 Task: Sort the products by least recently bought.
Action: Mouse moved to (25, 84)
Screenshot: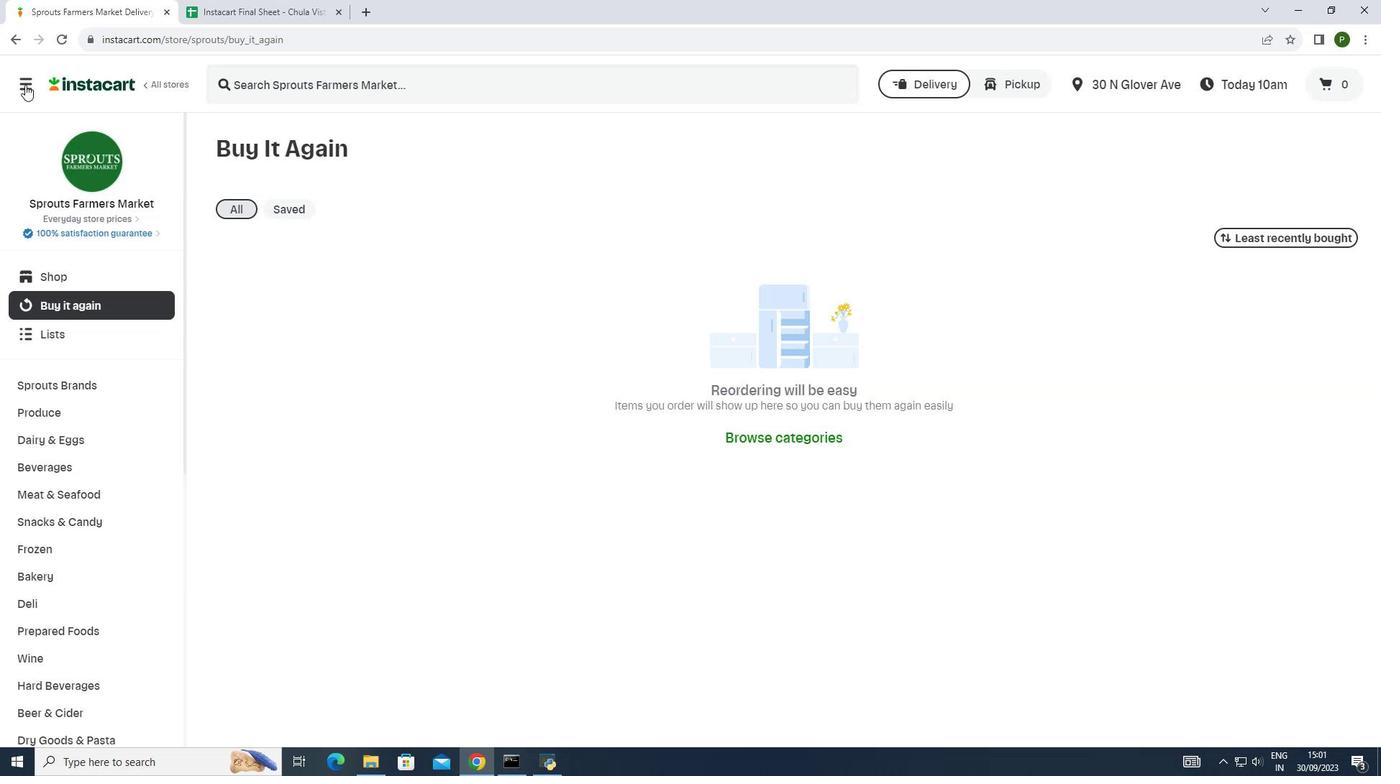 
Action: Mouse pressed left at (25, 84)
Screenshot: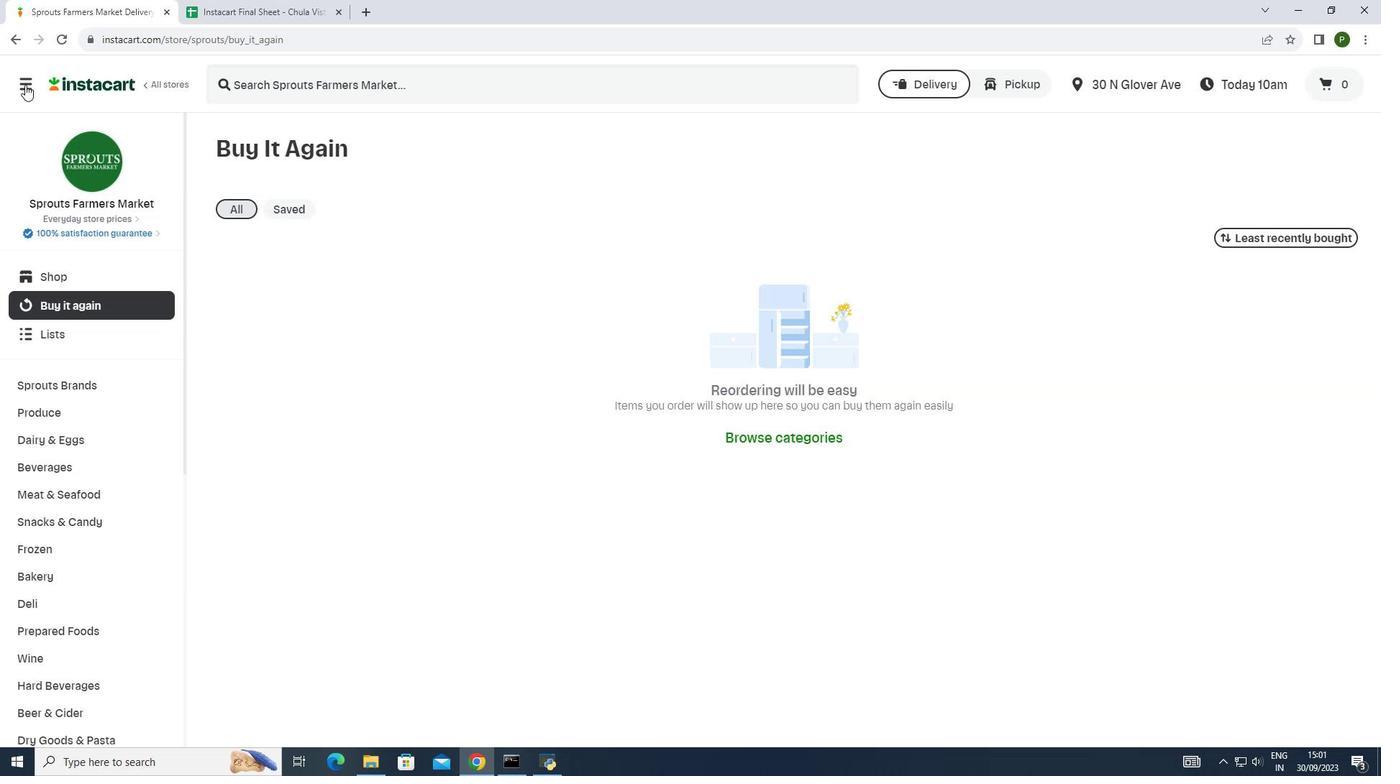 
Action: Mouse moved to (34, 360)
Screenshot: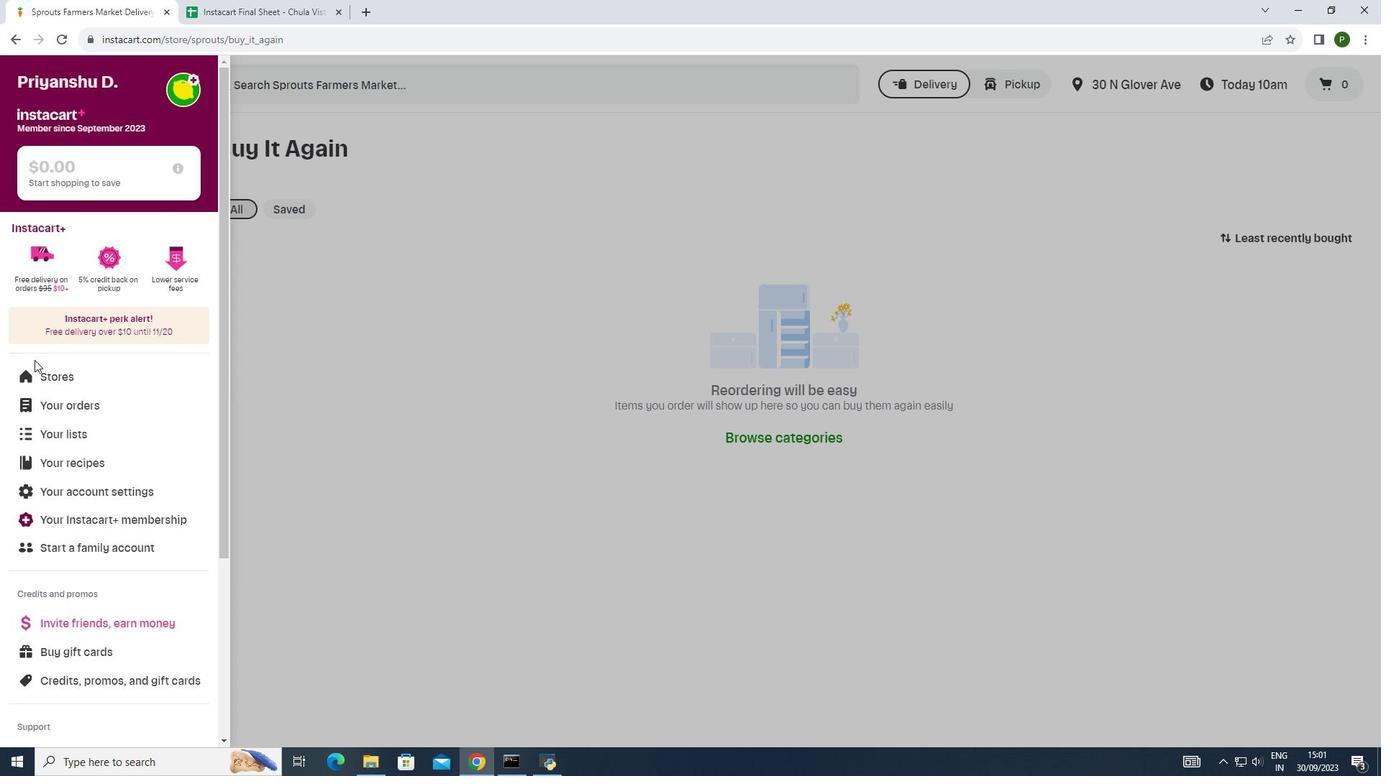 
Action: Mouse pressed left at (34, 360)
Screenshot: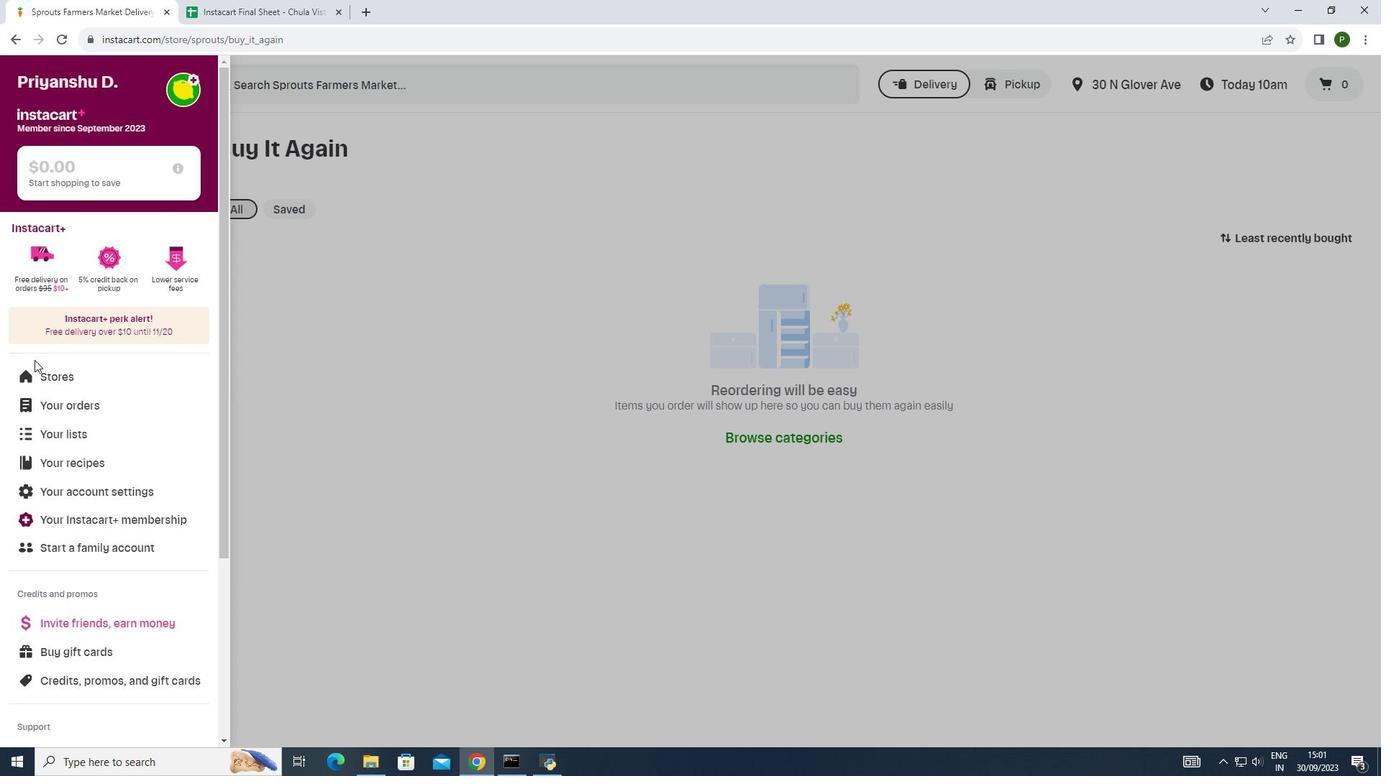 
Action: Mouse moved to (33, 370)
Screenshot: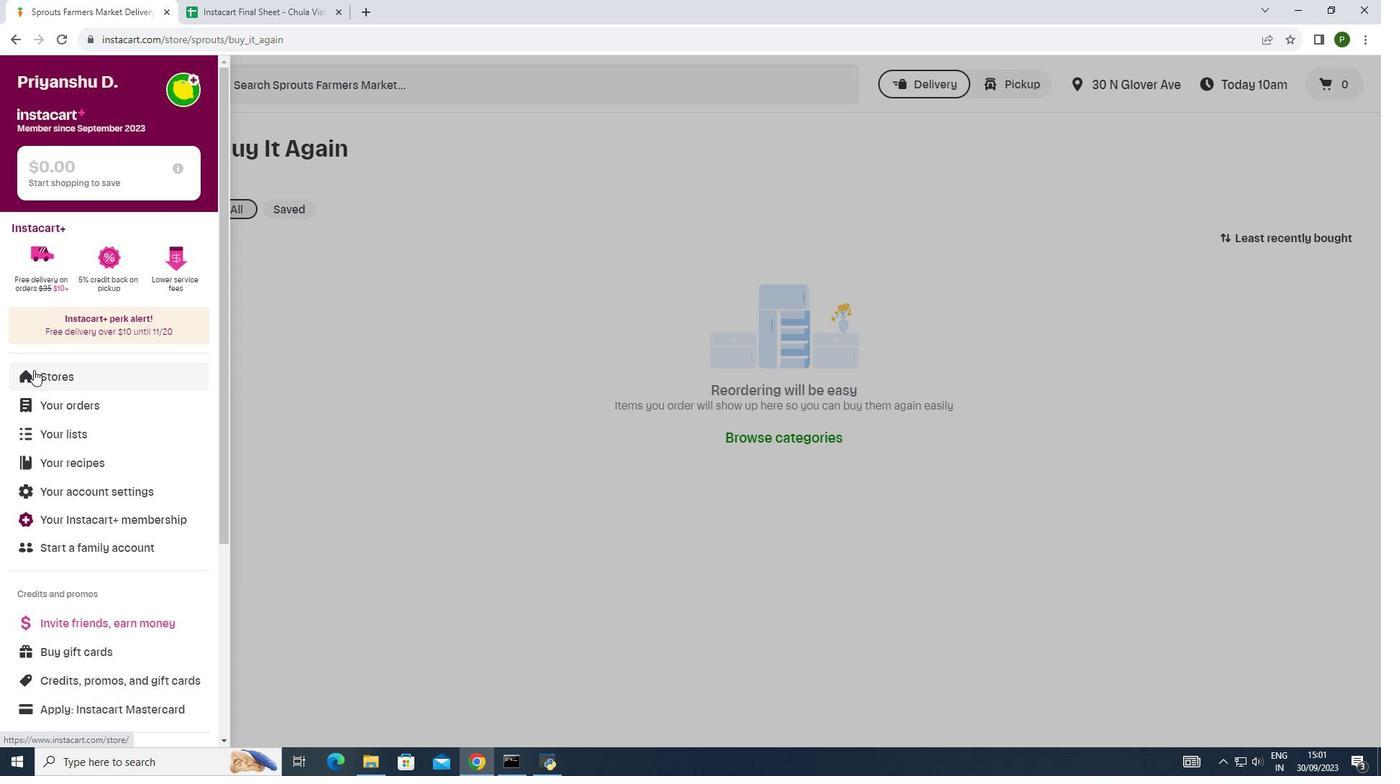 
Action: Mouse pressed left at (33, 370)
Screenshot: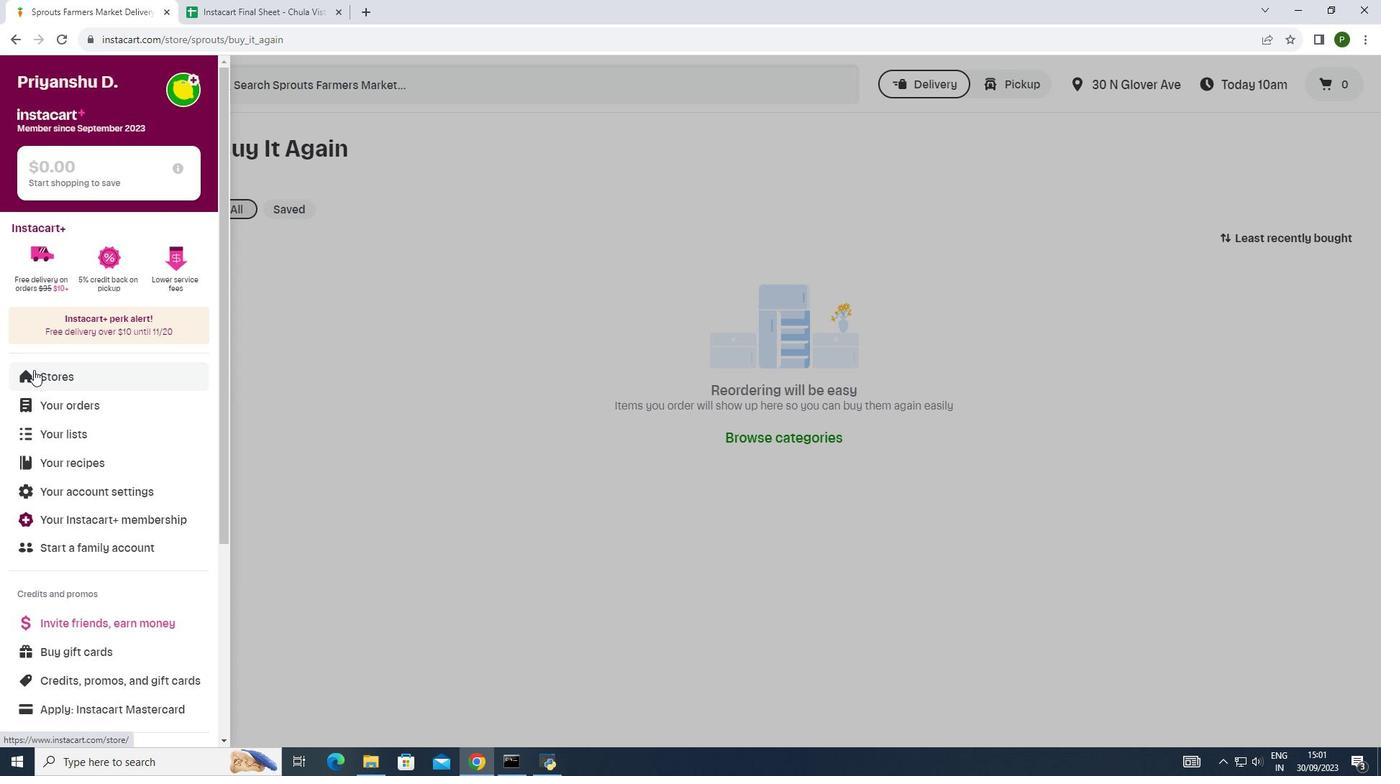 
Action: Mouse moved to (333, 134)
Screenshot: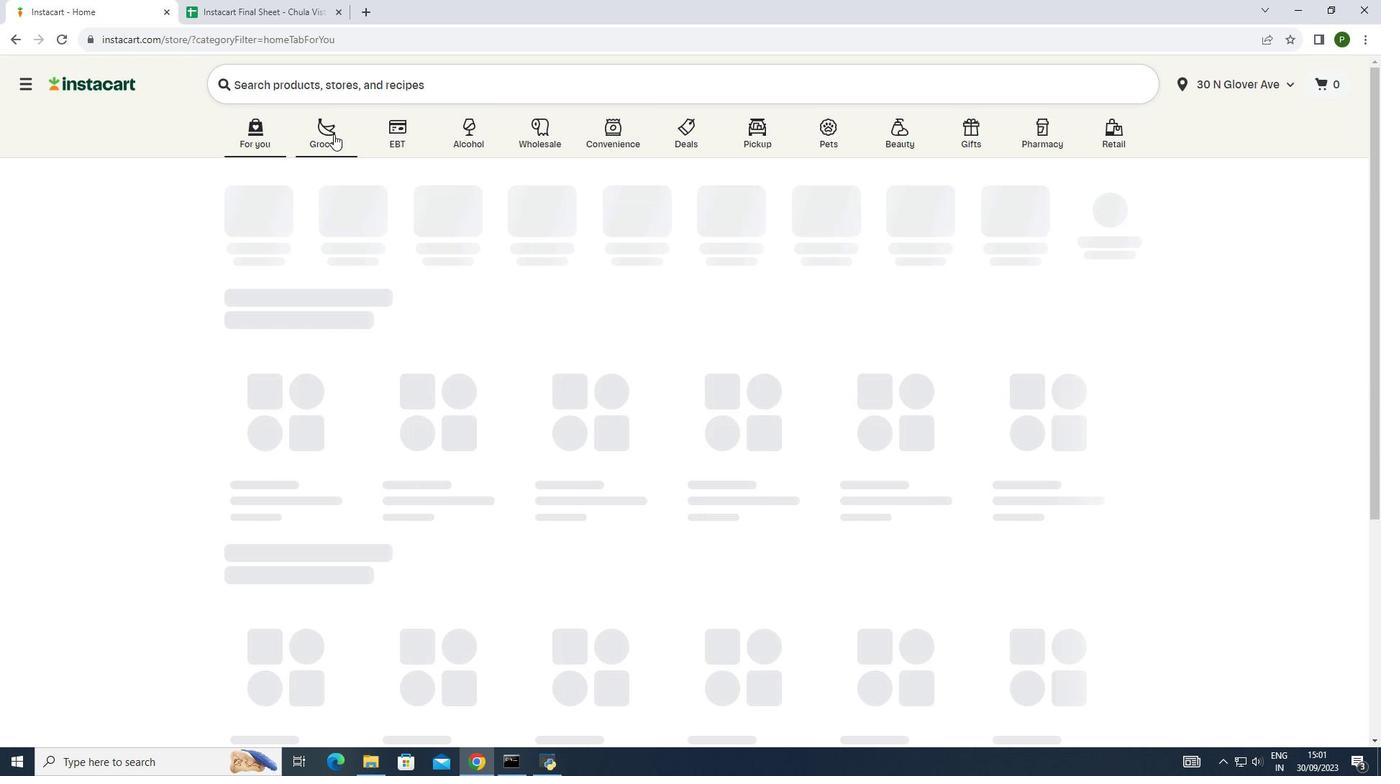 
Action: Mouse pressed left at (333, 134)
Screenshot: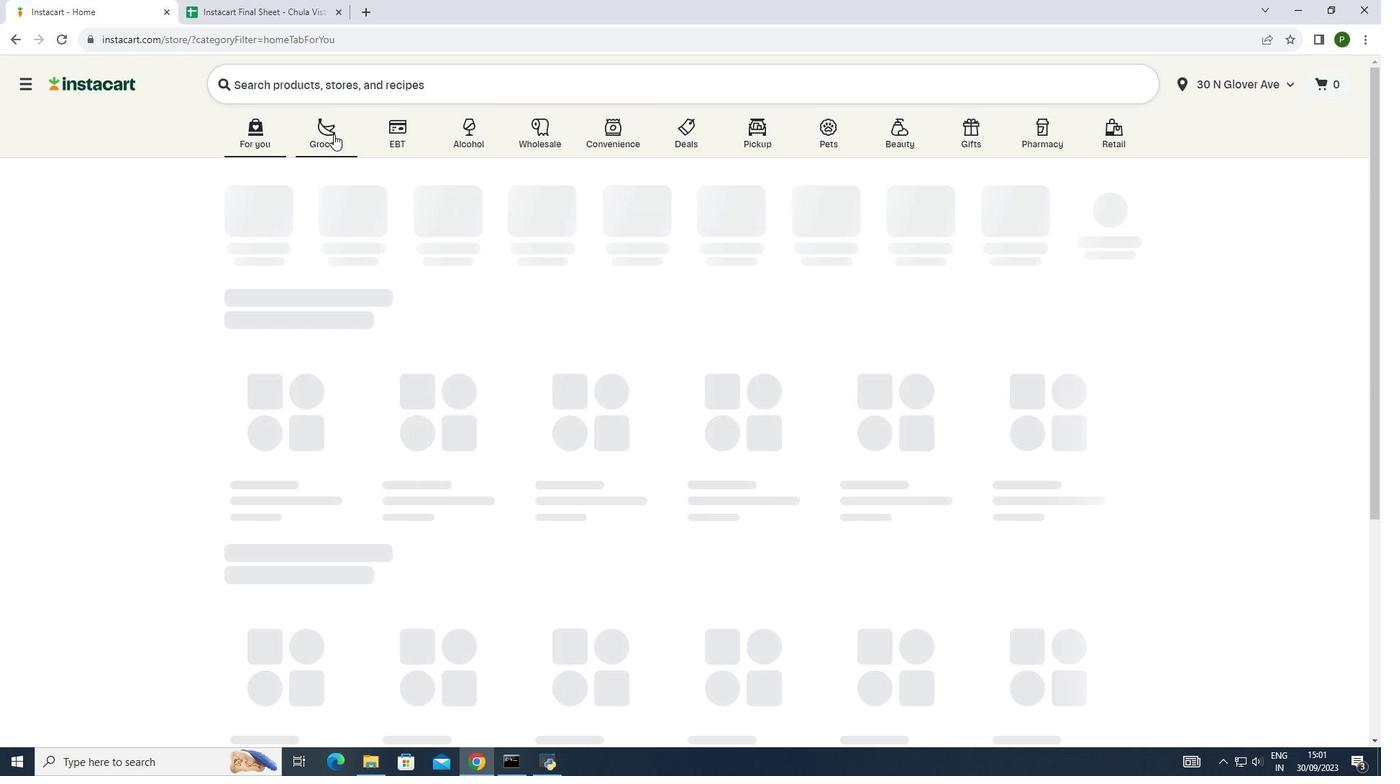 
Action: Mouse moved to (719, 207)
Screenshot: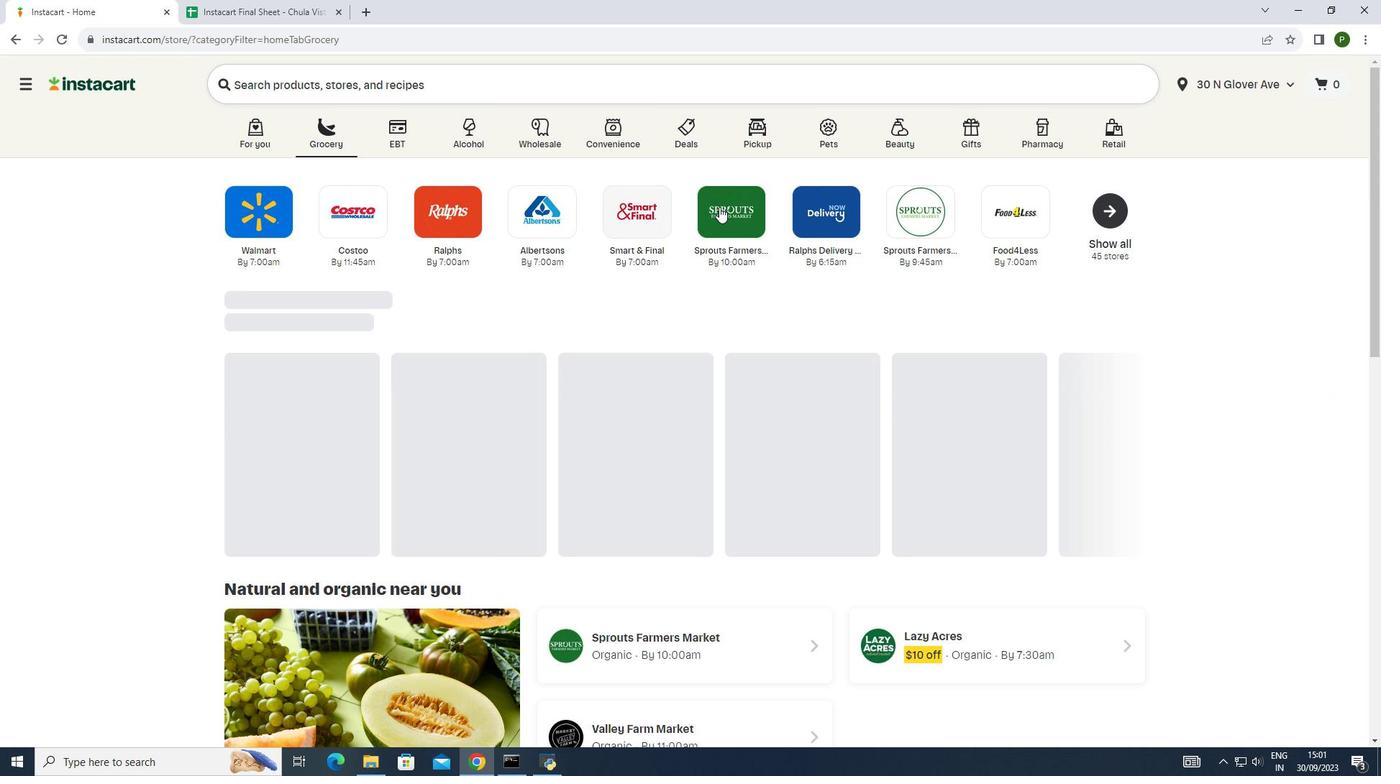 
Action: Mouse pressed left at (719, 207)
Screenshot: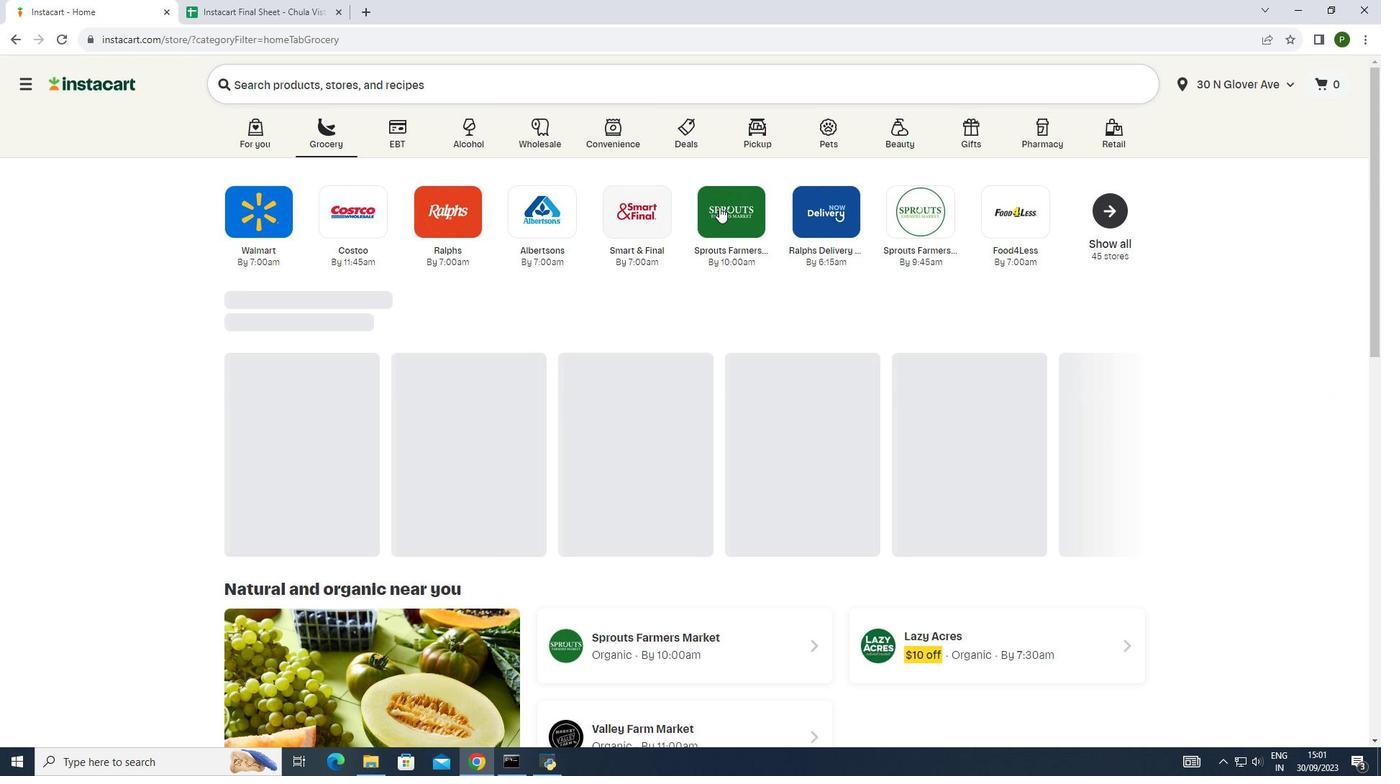 
Action: Mouse moved to (87, 307)
Screenshot: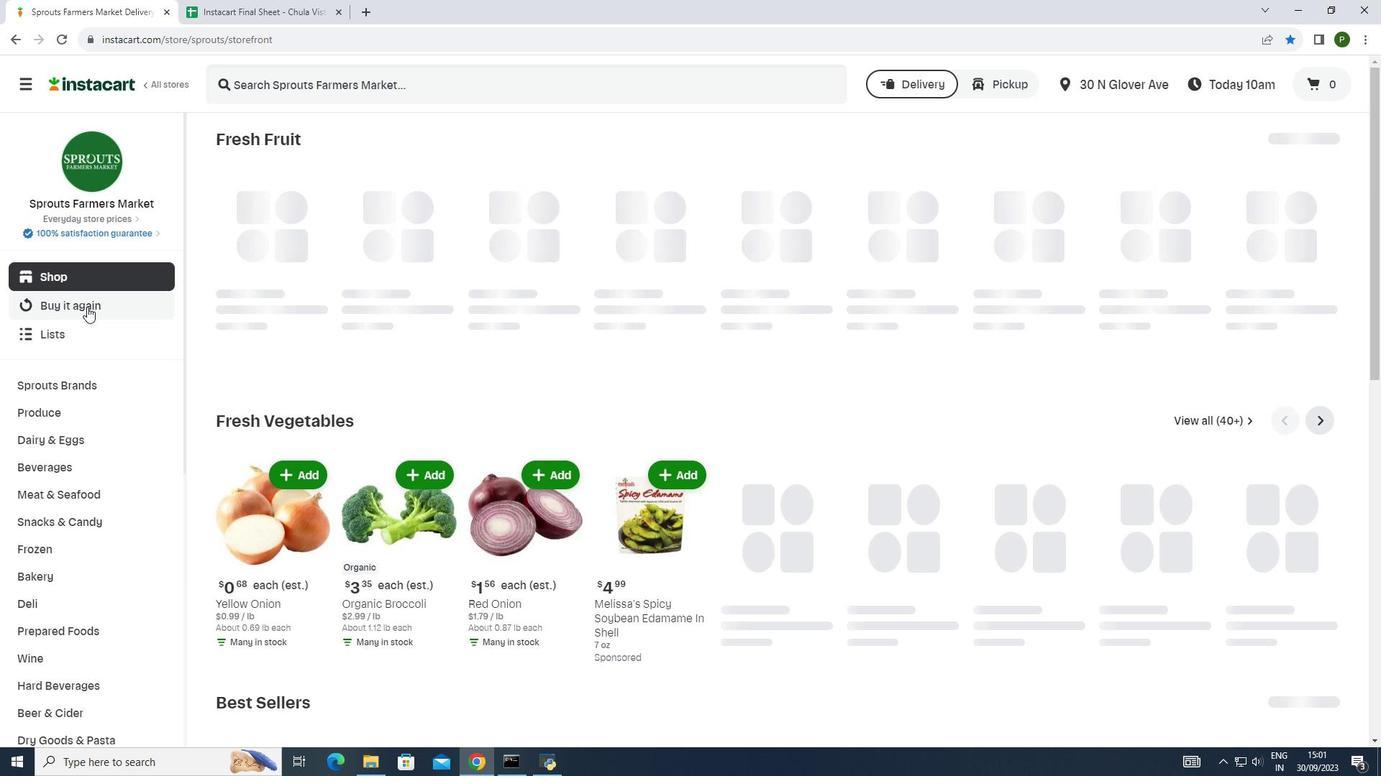 
Action: Mouse pressed left at (87, 307)
Screenshot: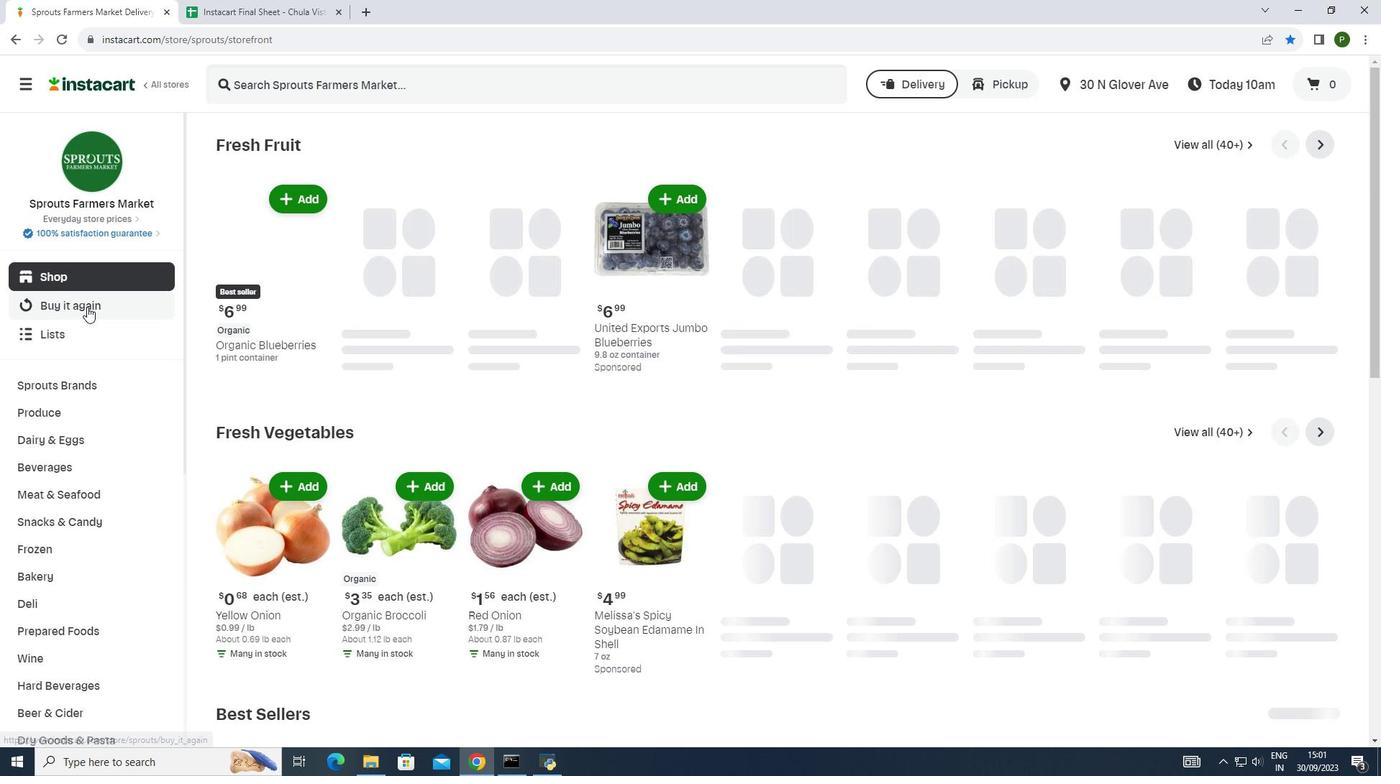 
Action: Mouse moved to (1278, 238)
Screenshot: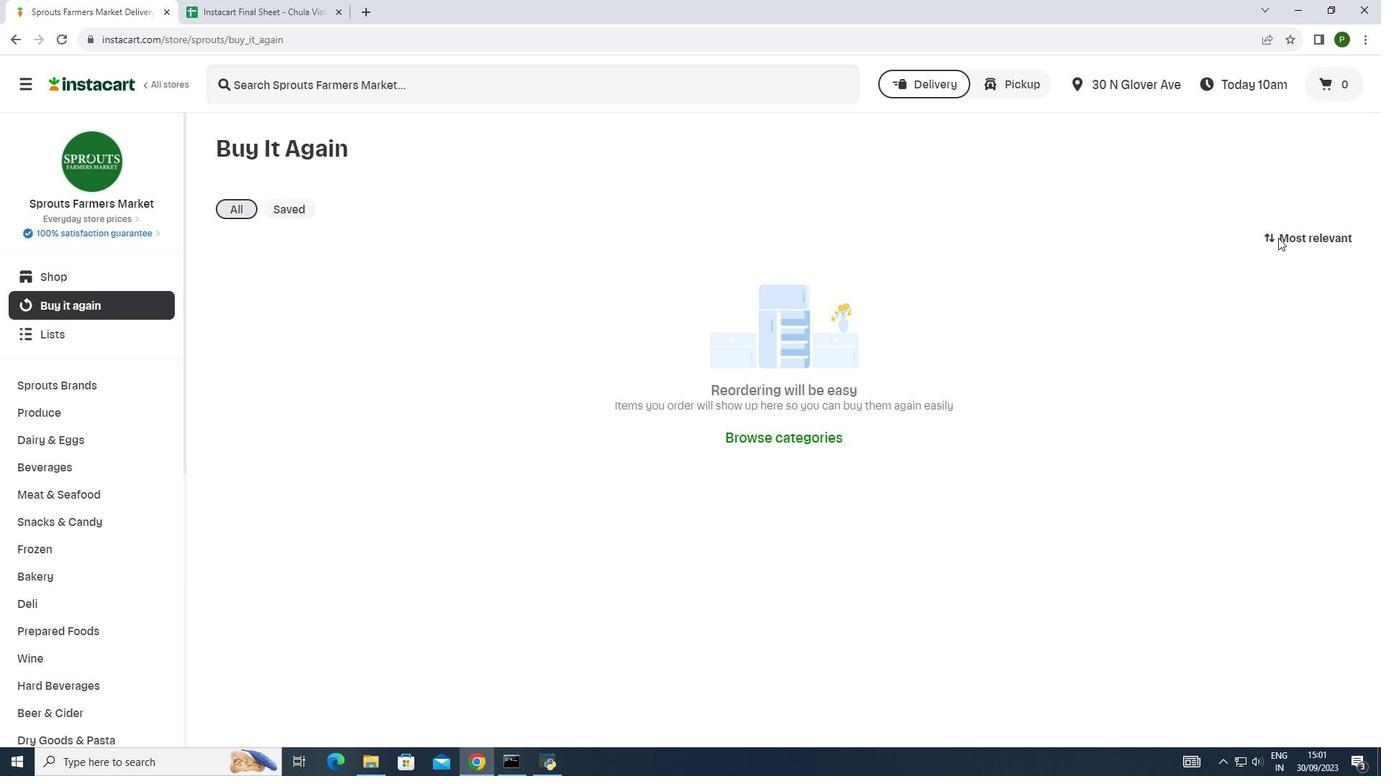 
Action: Mouse pressed left at (1278, 238)
Screenshot: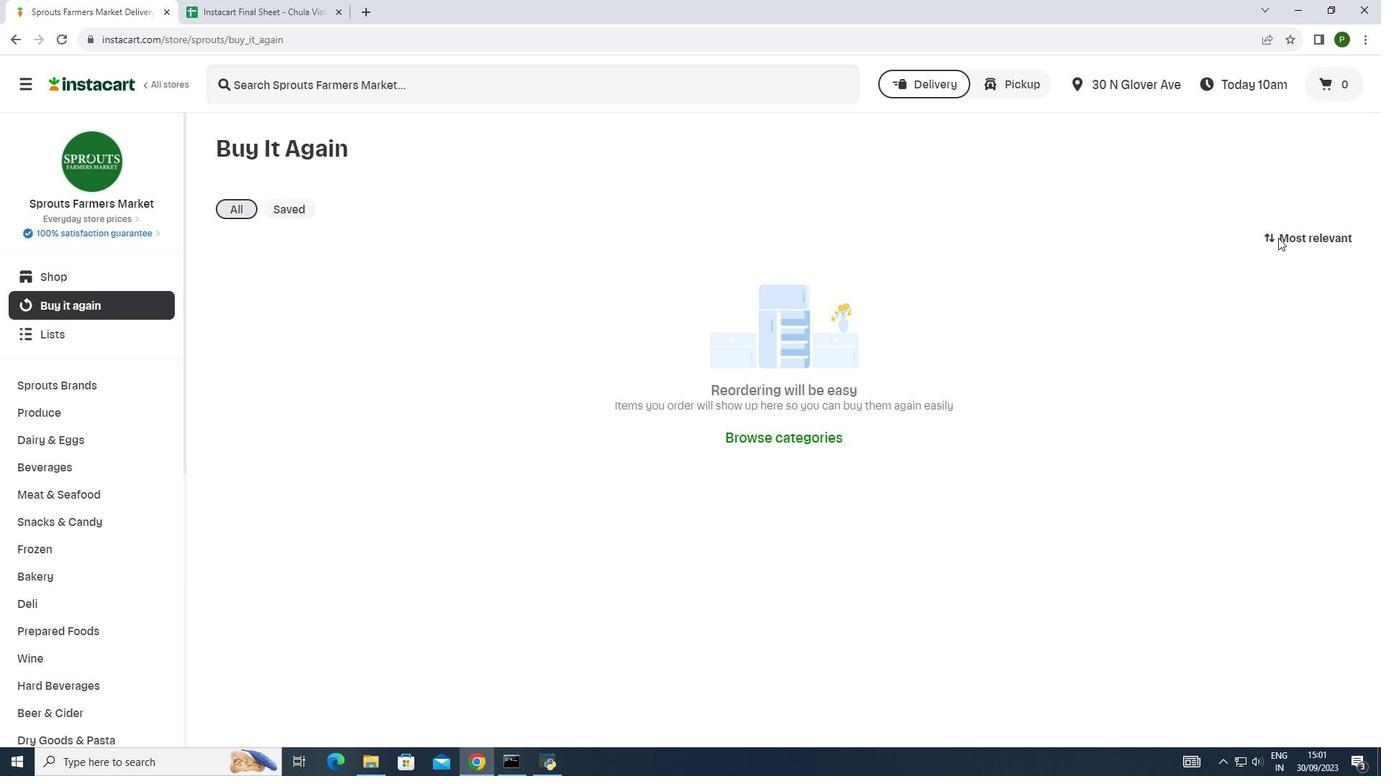 
Action: Mouse moved to (1261, 276)
Screenshot: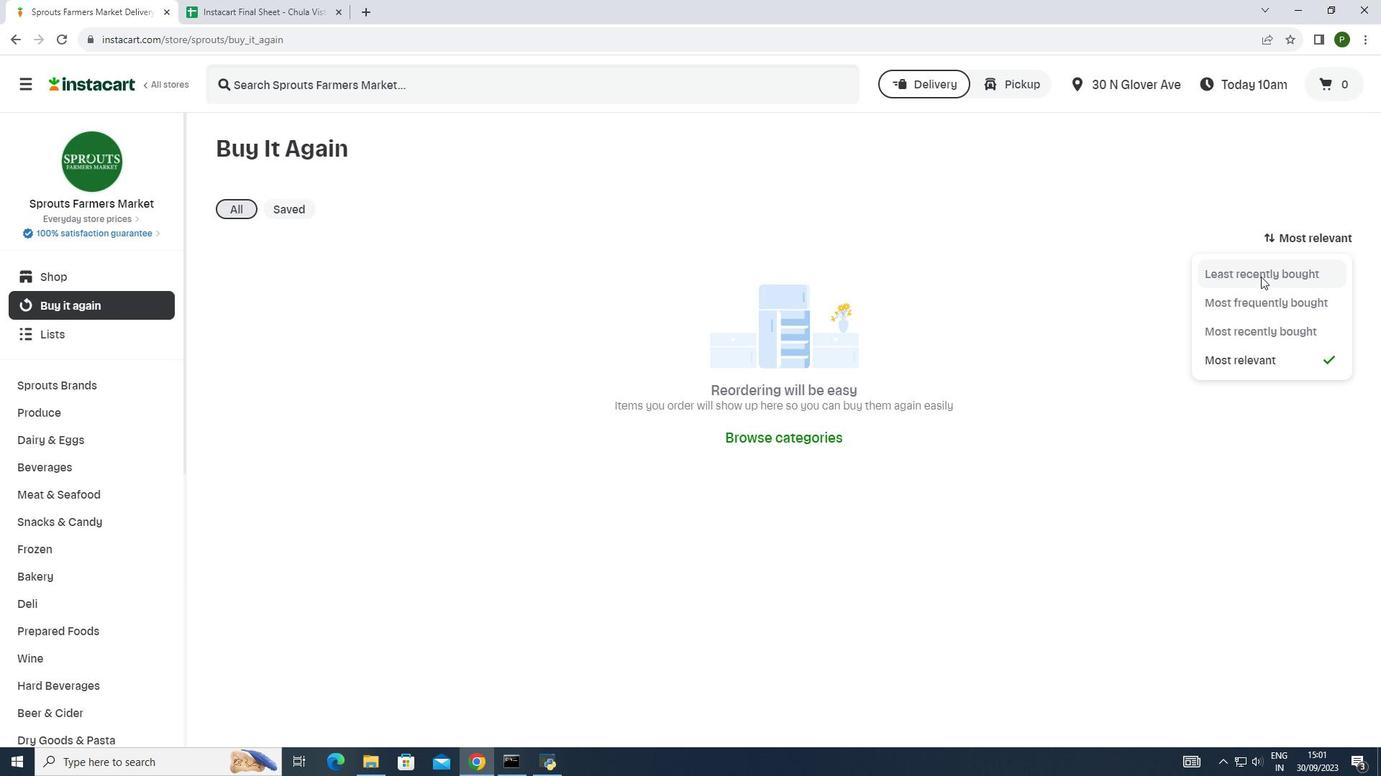 
Action: Mouse pressed left at (1261, 276)
Screenshot: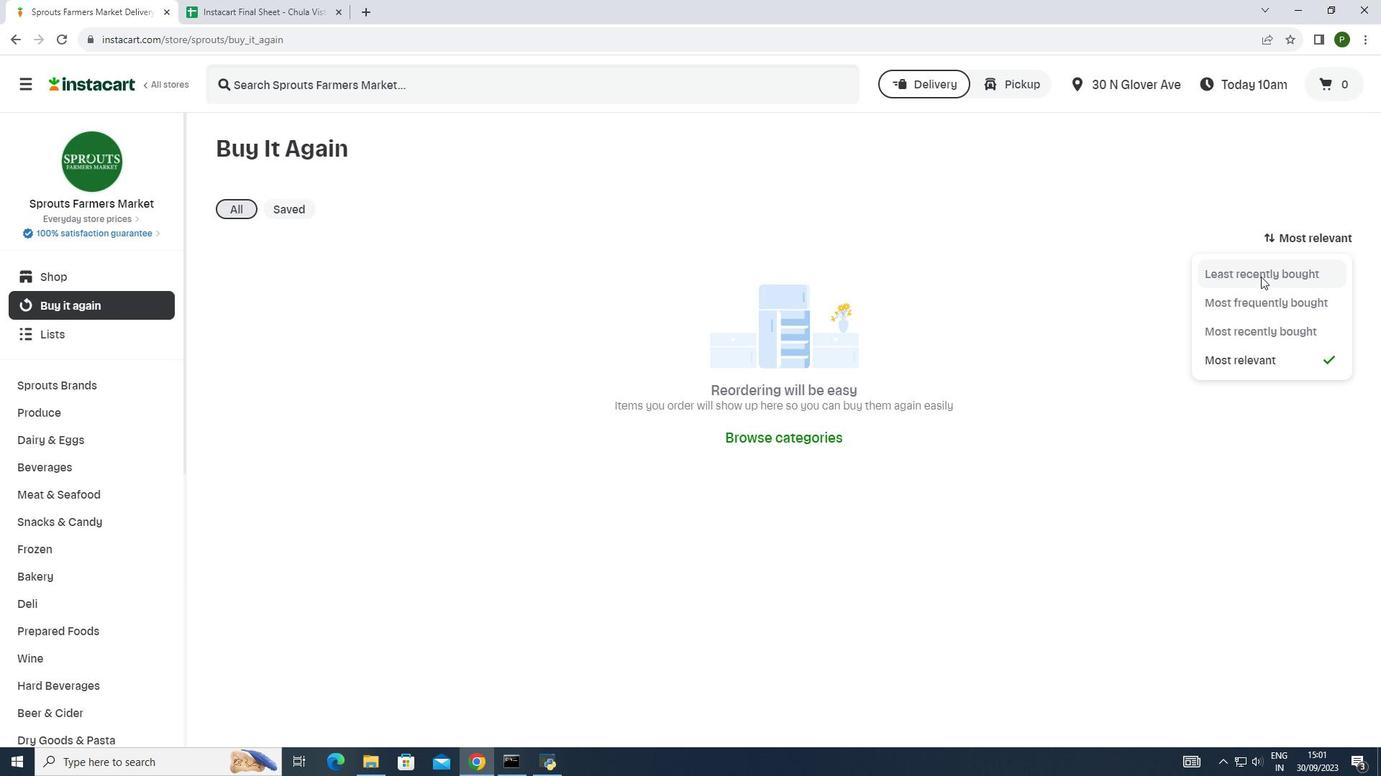 
